 Task: Create a due date automation trigger when advanced on, on the tuesday of the week a card is due add fields without custom field "Resume" set to a date between 1 and 7 working days ago at 11:00 AM.
Action: Mouse moved to (1081, 83)
Screenshot: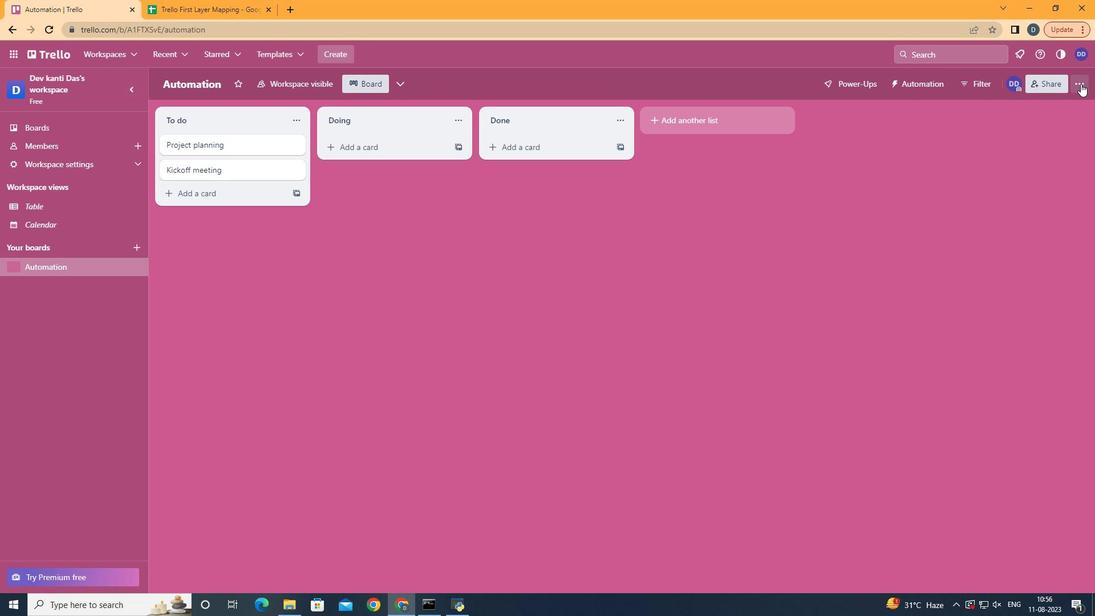 
Action: Mouse pressed left at (1081, 83)
Screenshot: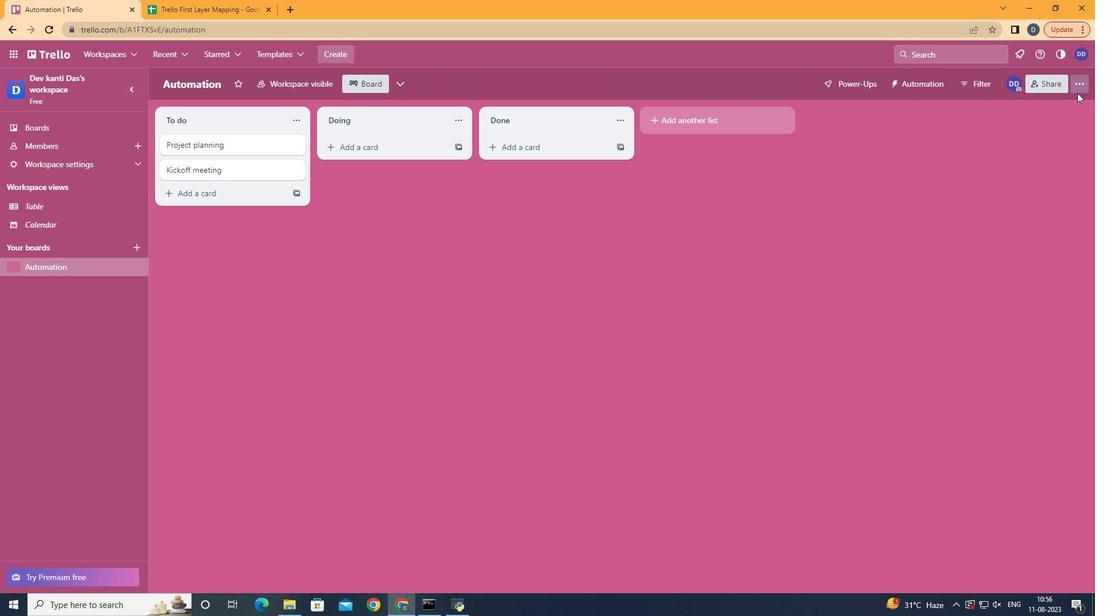 
Action: Mouse moved to (1011, 239)
Screenshot: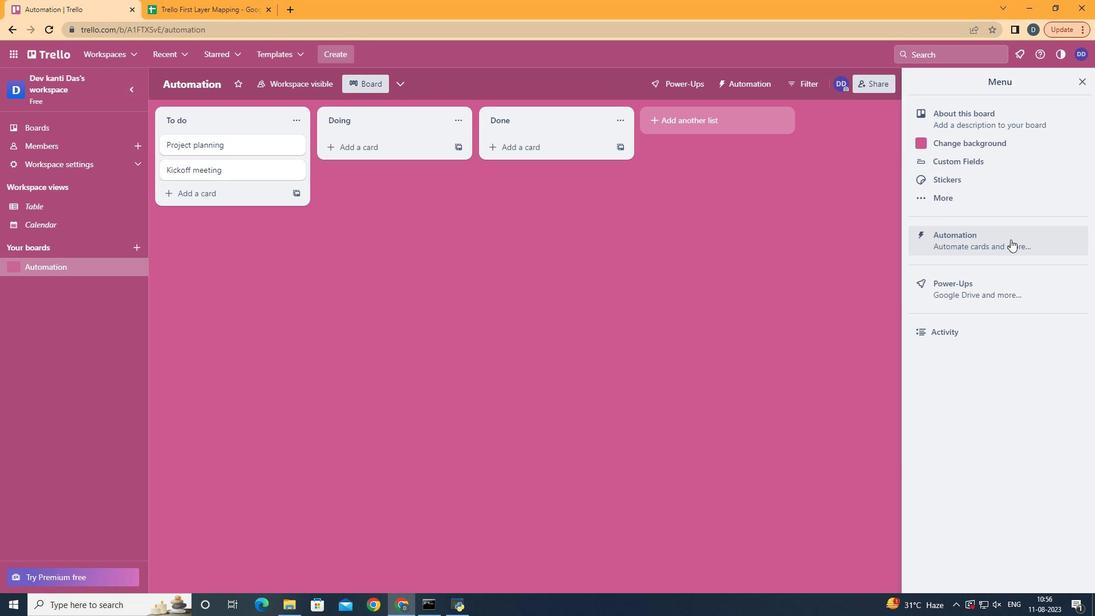 
Action: Mouse pressed left at (1011, 239)
Screenshot: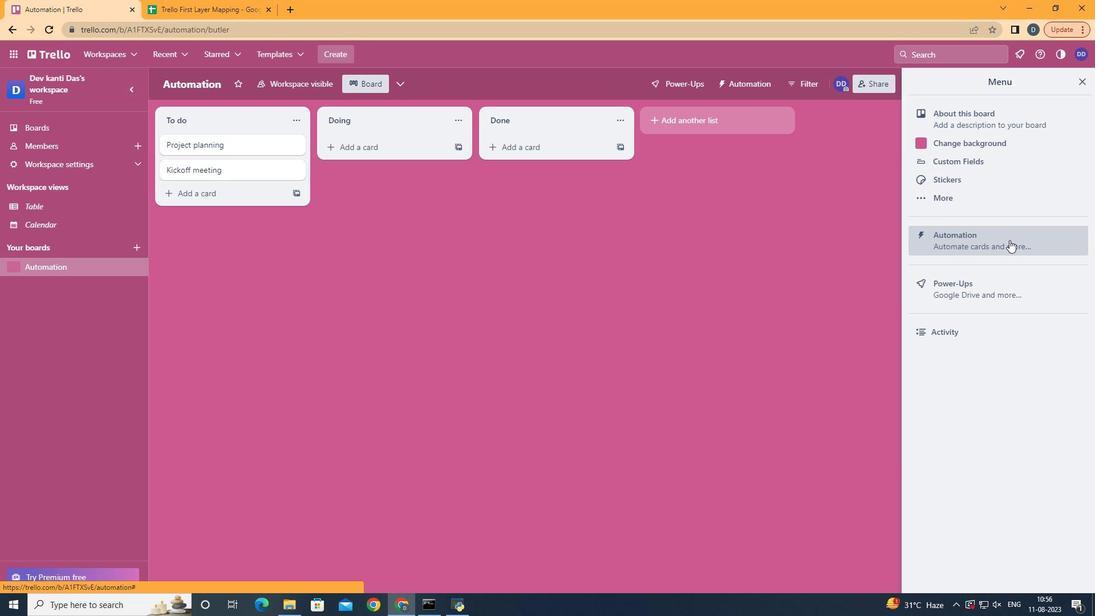 
Action: Mouse moved to (223, 221)
Screenshot: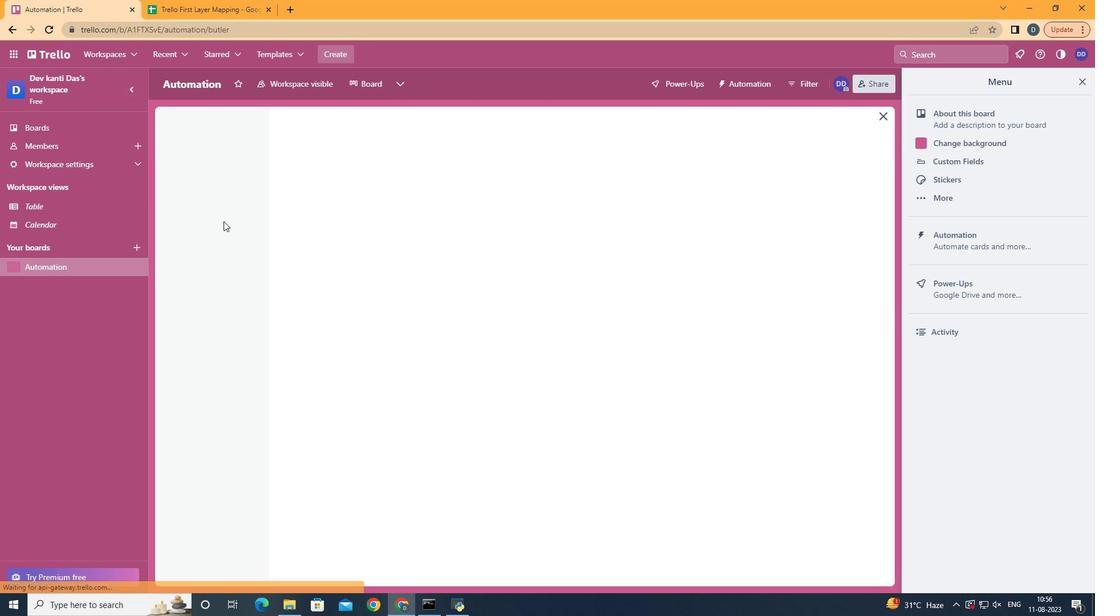 
Action: Mouse pressed left at (223, 221)
Screenshot: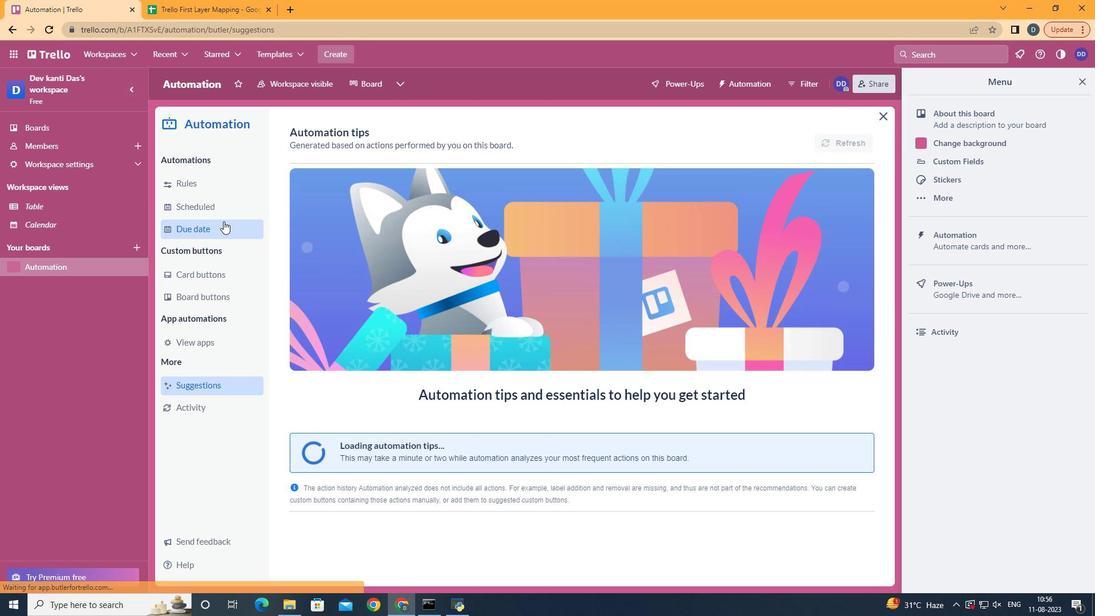 
Action: Mouse moved to (801, 130)
Screenshot: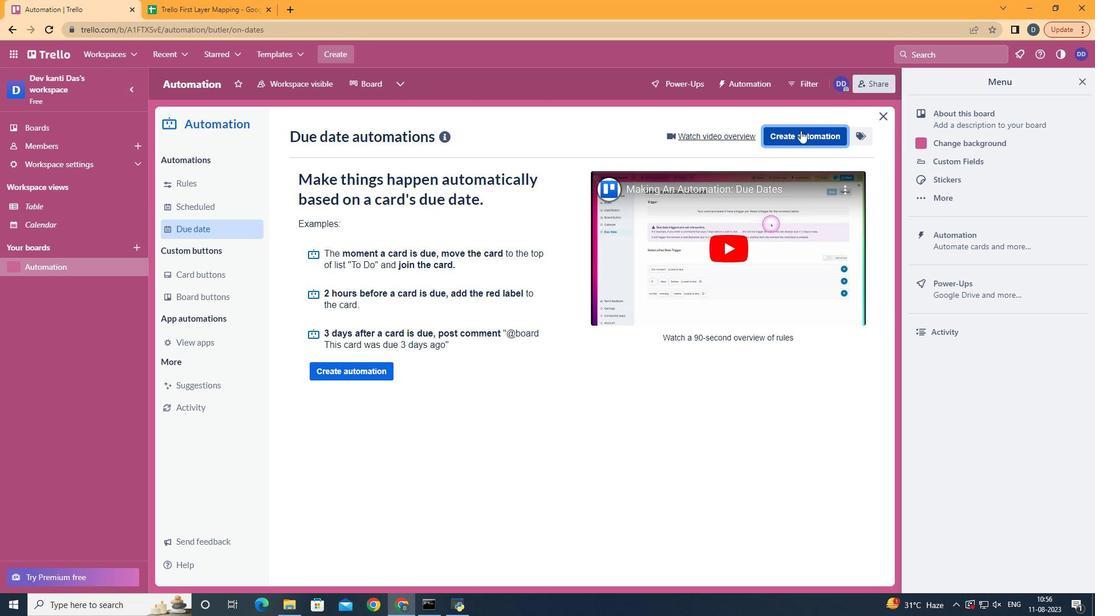 
Action: Mouse pressed left at (801, 130)
Screenshot: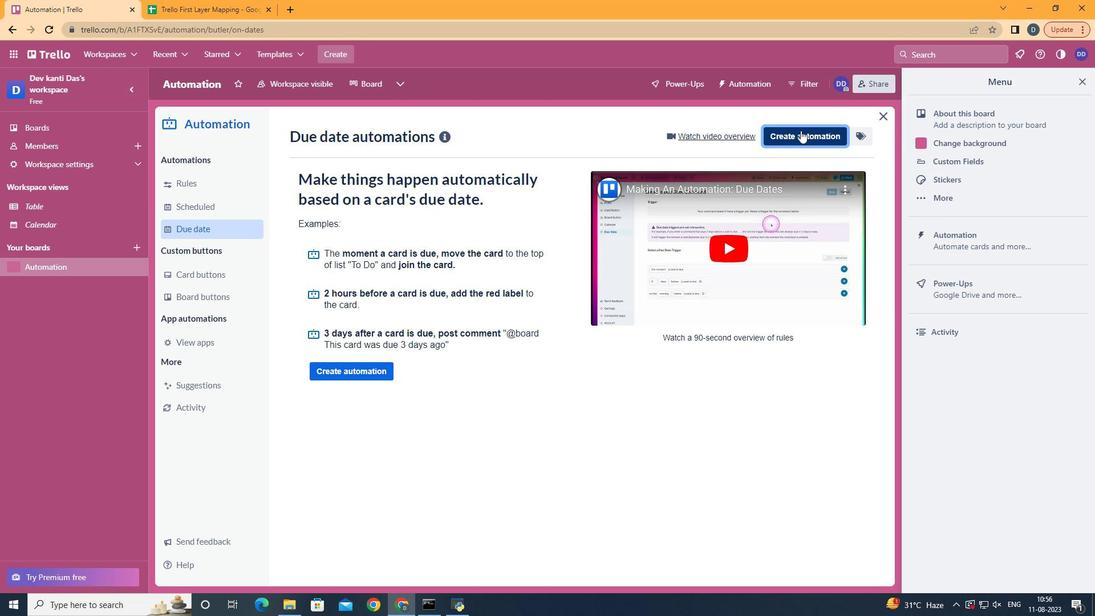 
Action: Mouse moved to (590, 247)
Screenshot: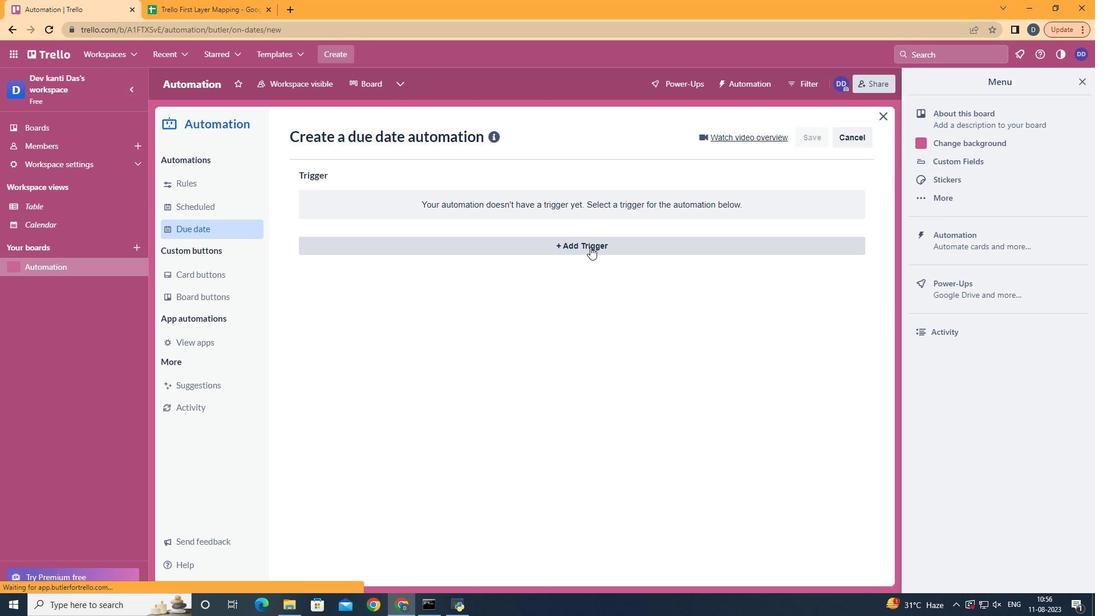 
Action: Mouse pressed left at (590, 247)
Screenshot: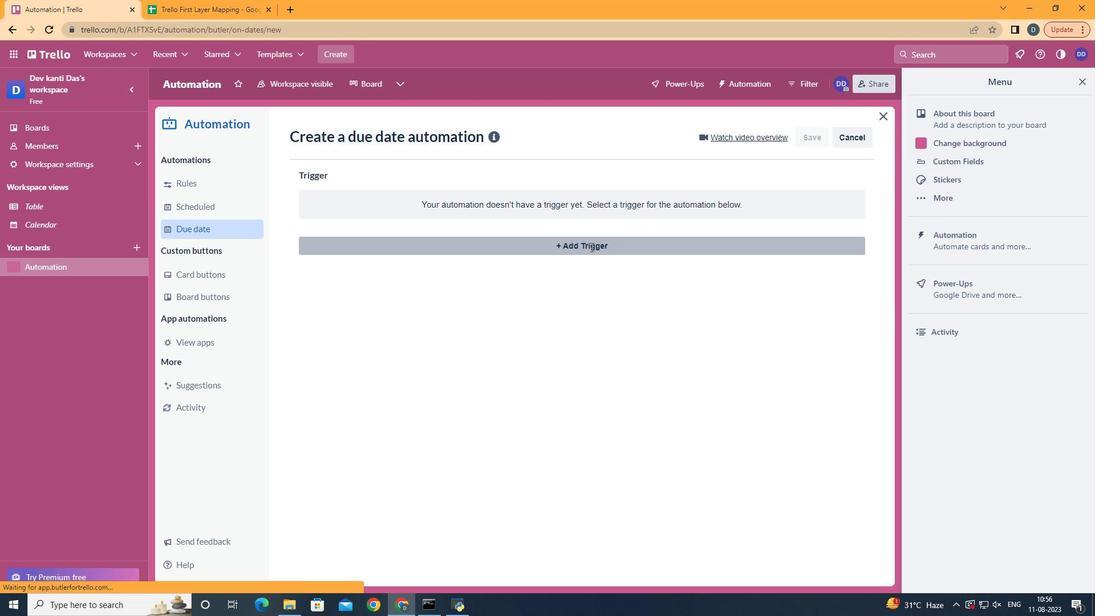 
Action: Mouse moved to (380, 321)
Screenshot: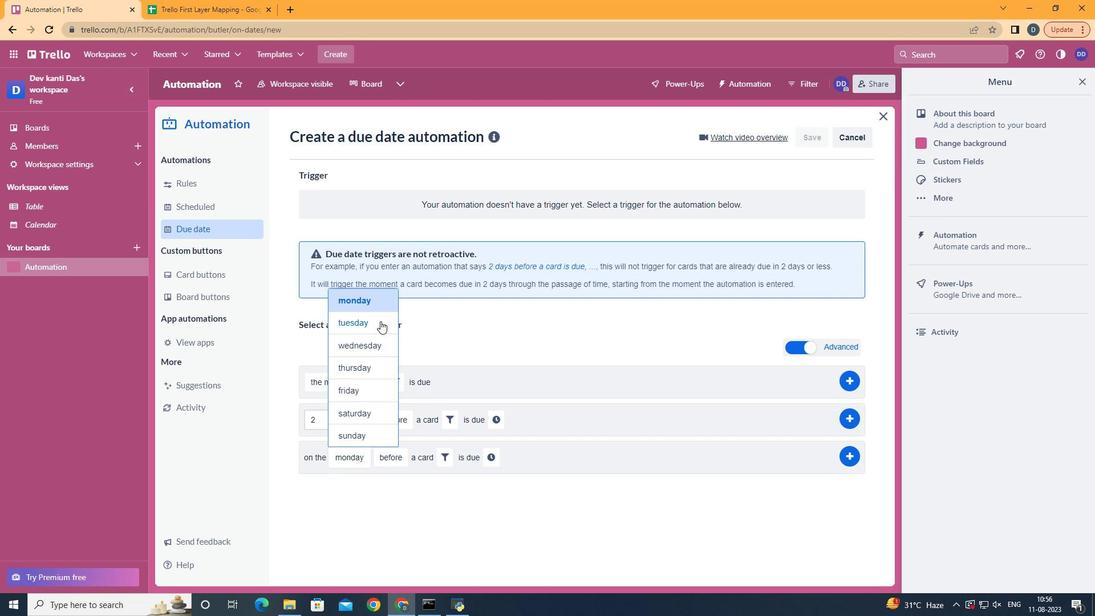 
Action: Mouse pressed left at (380, 321)
Screenshot: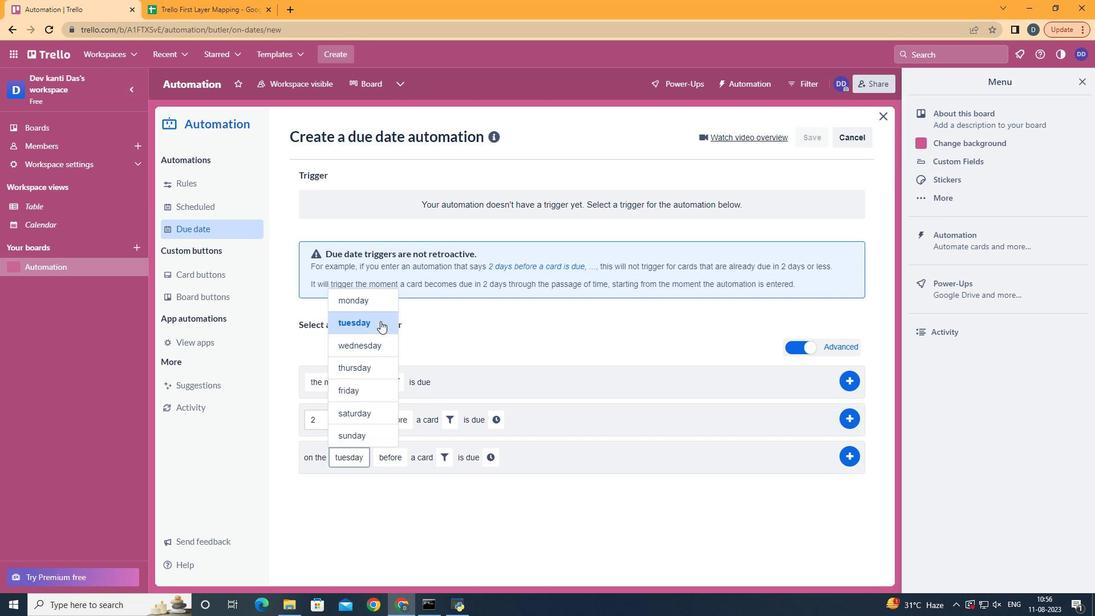 
Action: Mouse moved to (417, 526)
Screenshot: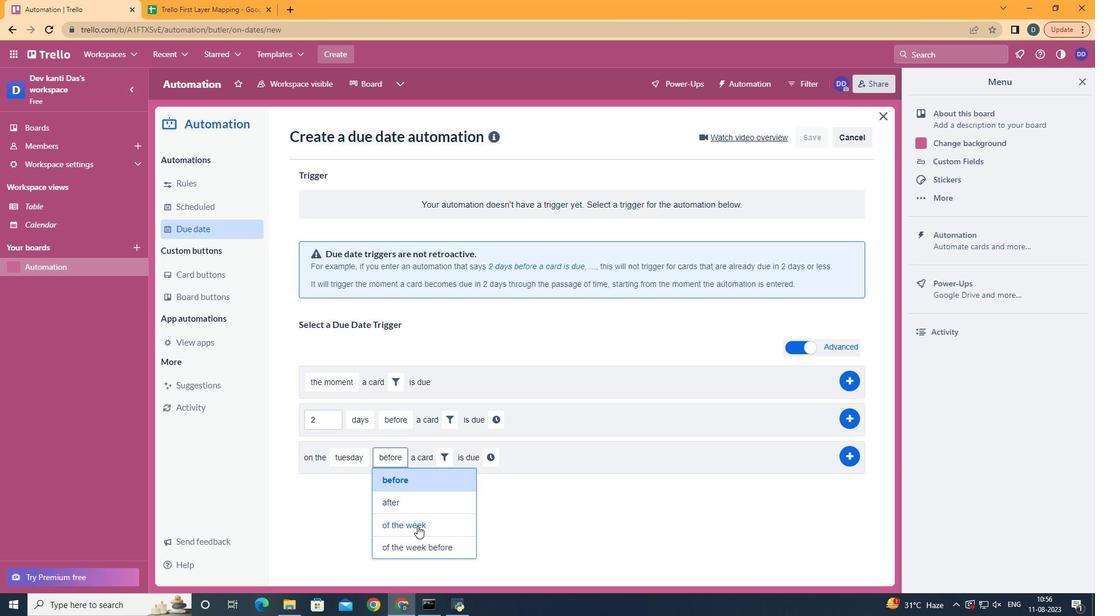 
Action: Mouse pressed left at (417, 526)
Screenshot: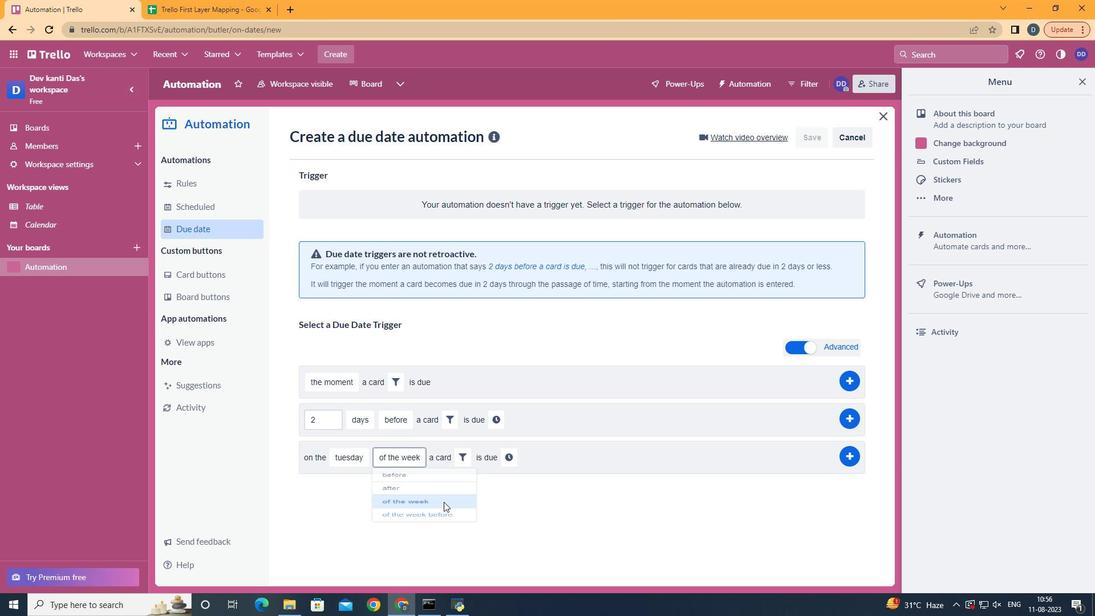 
Action: Mouse moved to (463, 458)
Screenshot: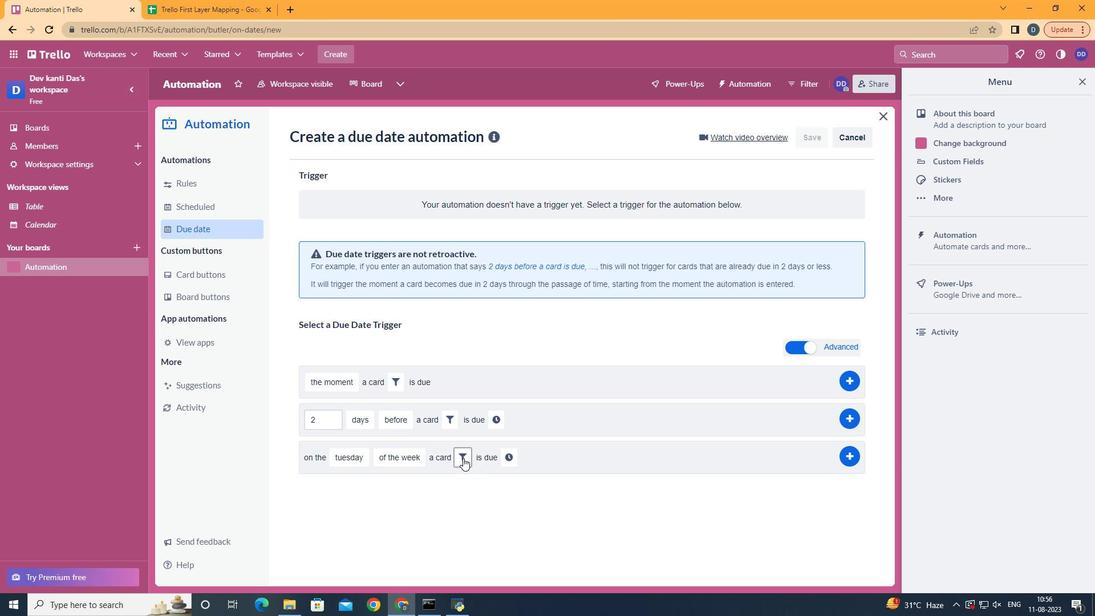 
Action: Mouse pressed left at (463, 458)
Screenshot: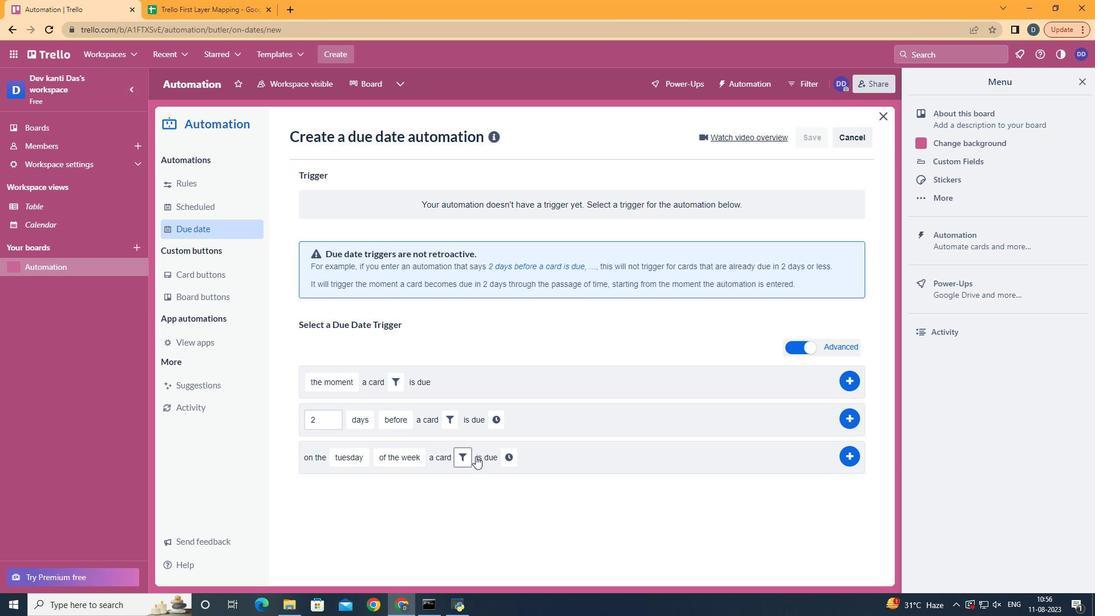 
Action: Mouse moved to (649, 494)
Screenshot: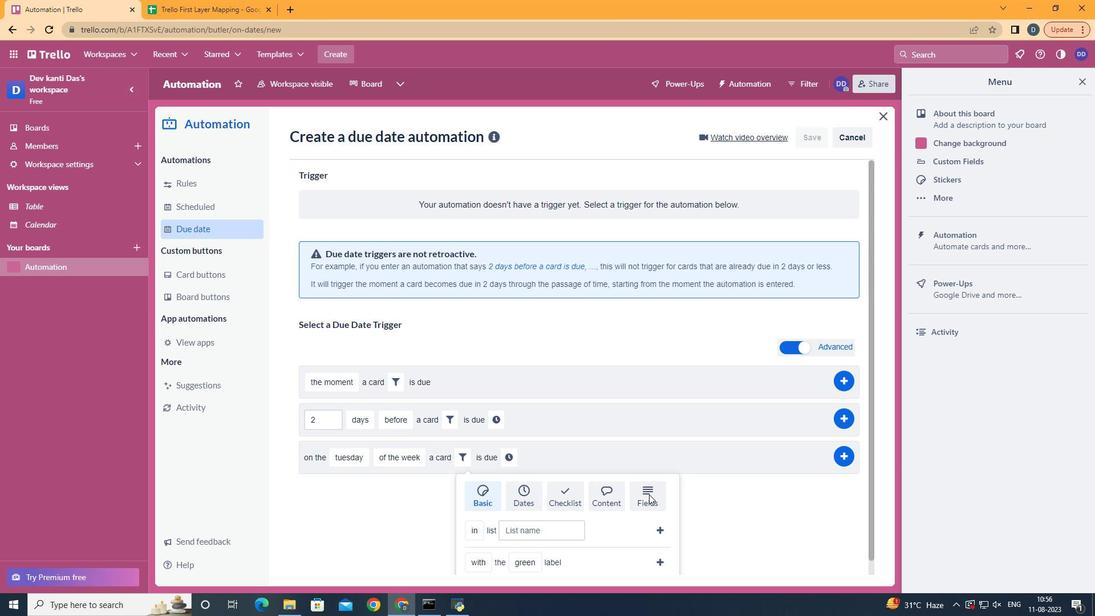 
Action: Mouse pressed left at (649, 494)
Screenshot: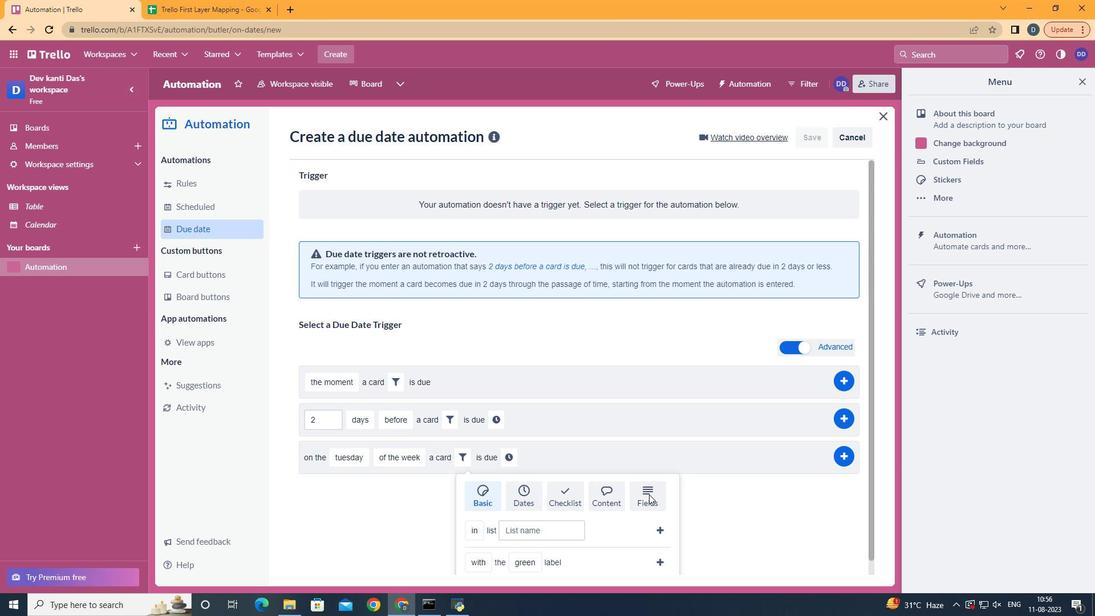 
Action: Mouse scrolled (649, 494) with delta (0, 0)
Screenshot: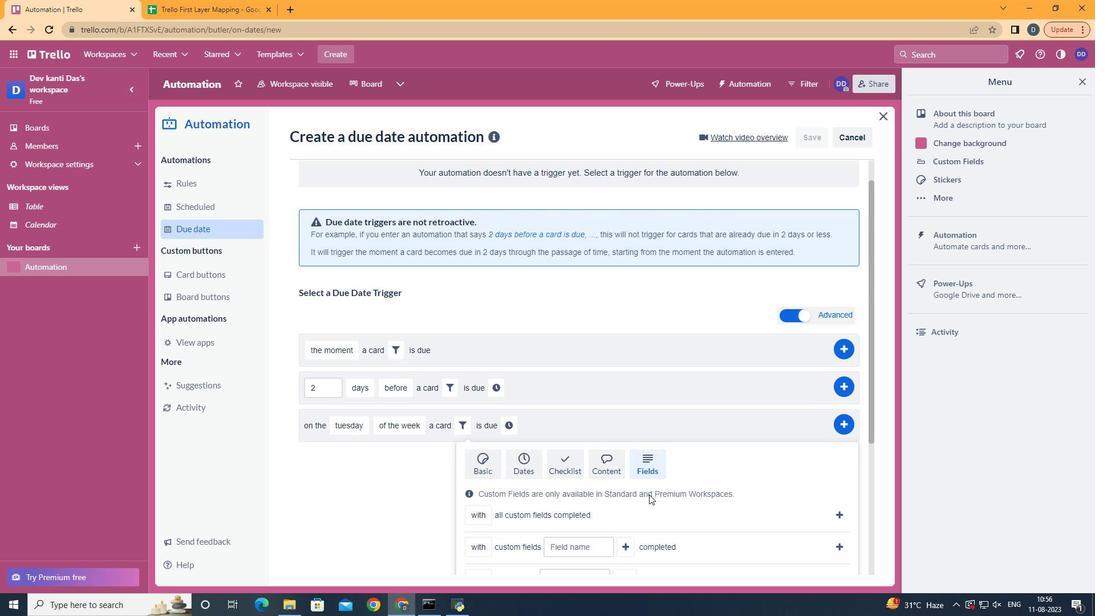 
Action: Mouse scrolled (649, 494) with delta (0, 0)
Screenshot: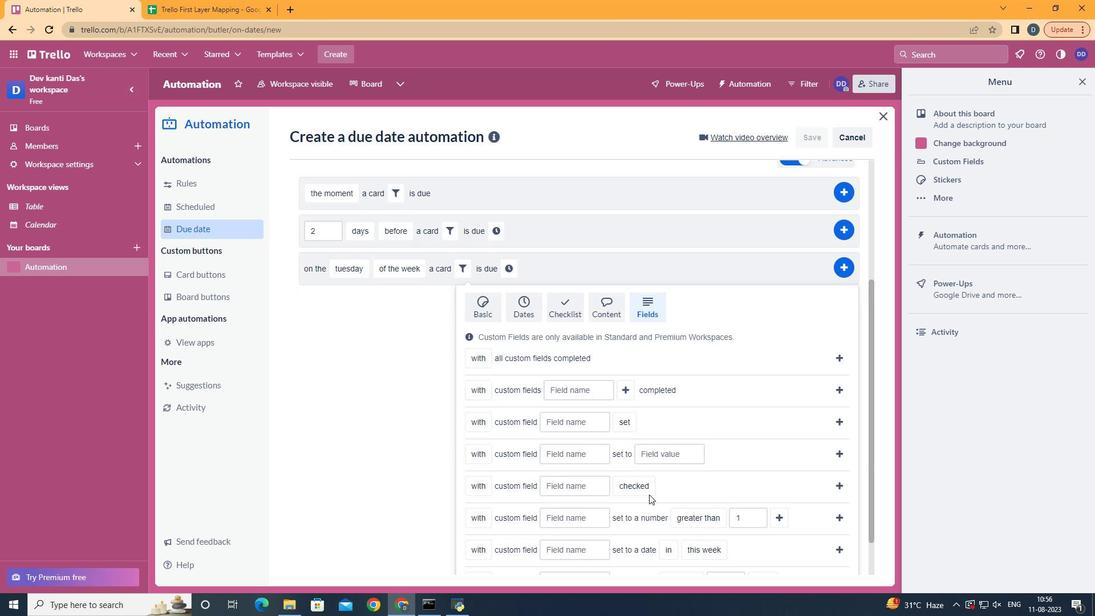 
Action: Mouse scrolled (649, 494) with delta (0, 0)
Screenshot: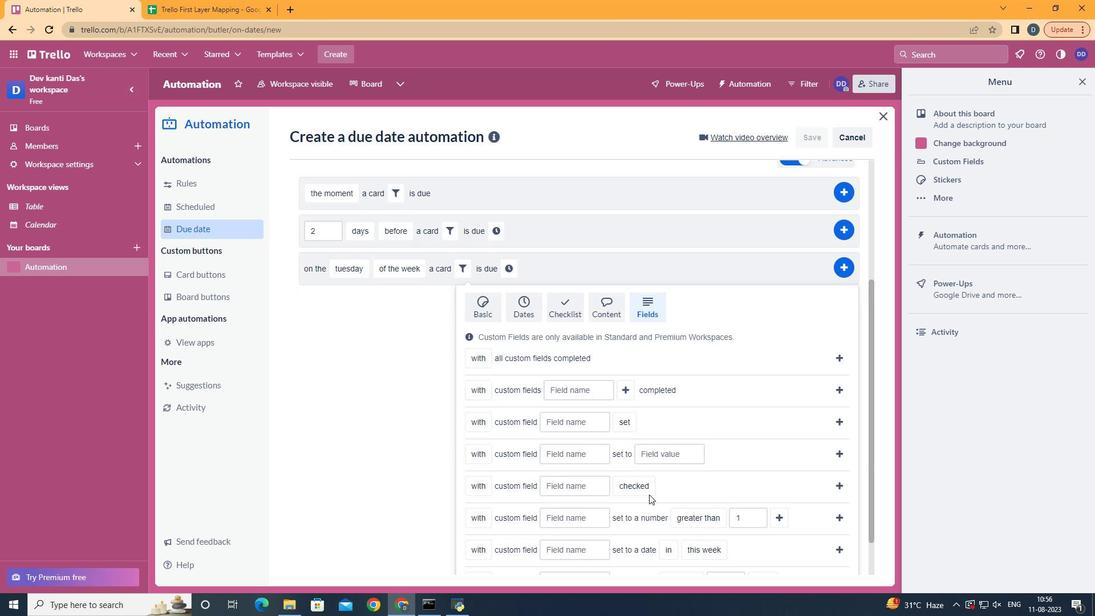 
Action: Mouse scrolled (649, 494) with delta (0, 0)
Screenshot: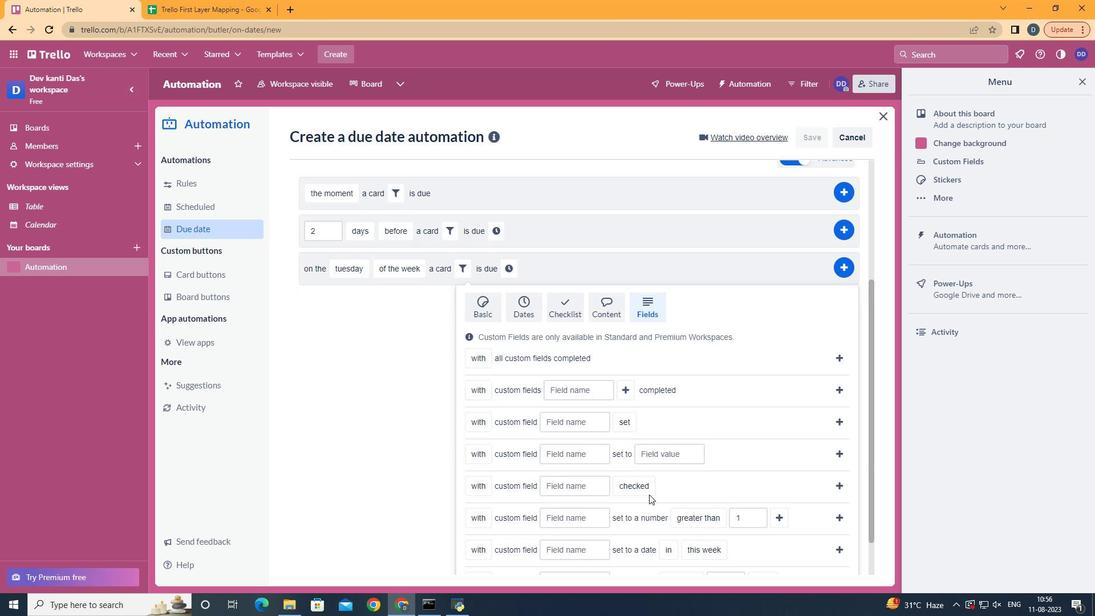 
Action: Mouse scrolled (649, 494) with delta (0, 0)
Screenshot: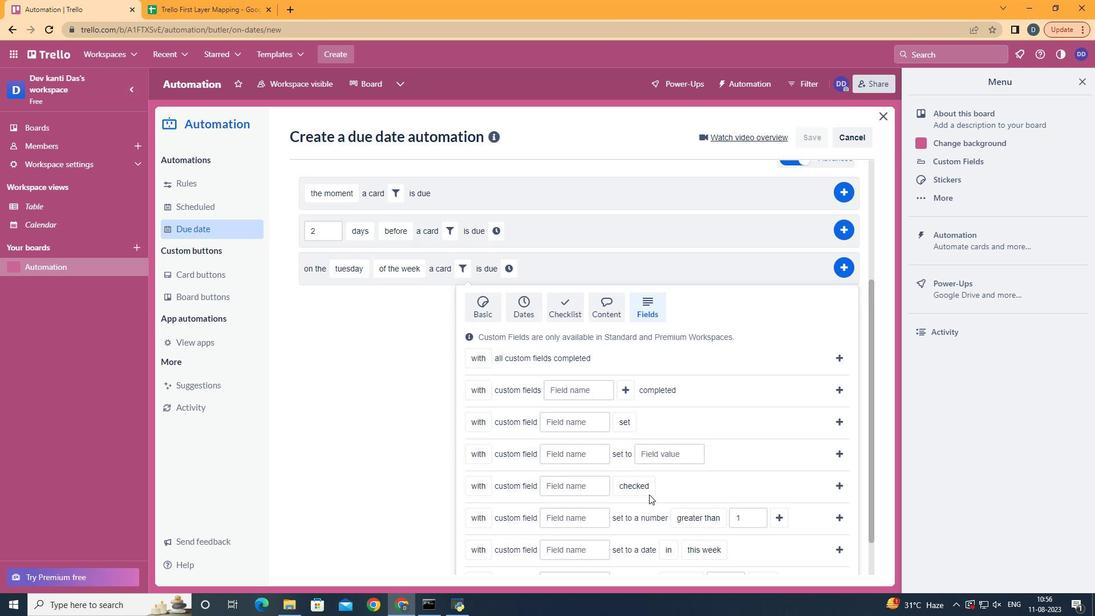 
Action: Mouse scrolled (649, 494) with delta (0, 0)
Screenshot: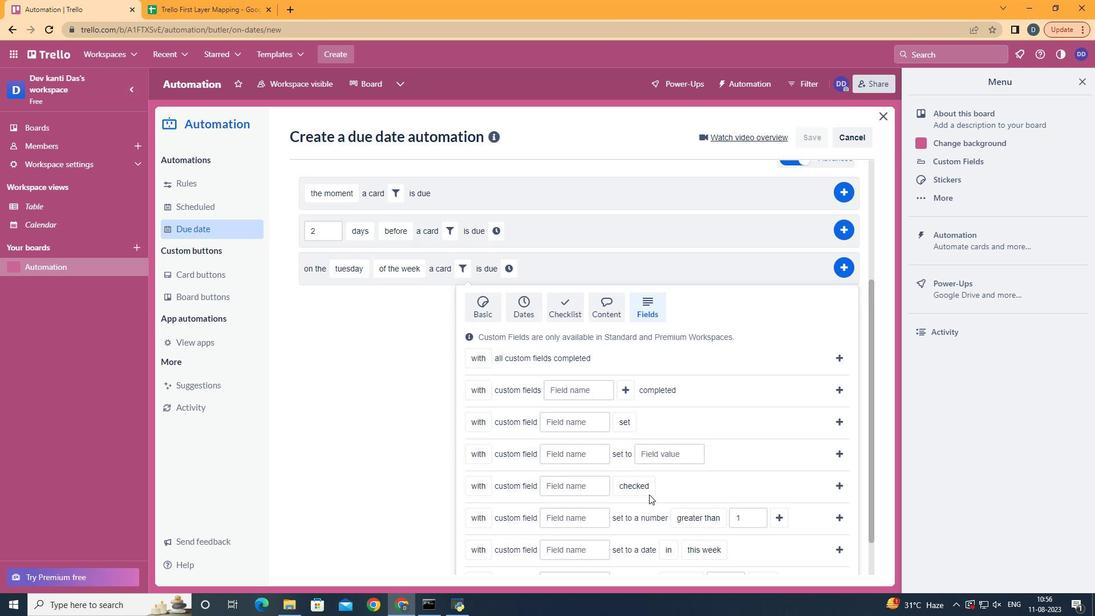 
Action: Mouse moved to (494, 509)
Screenshot: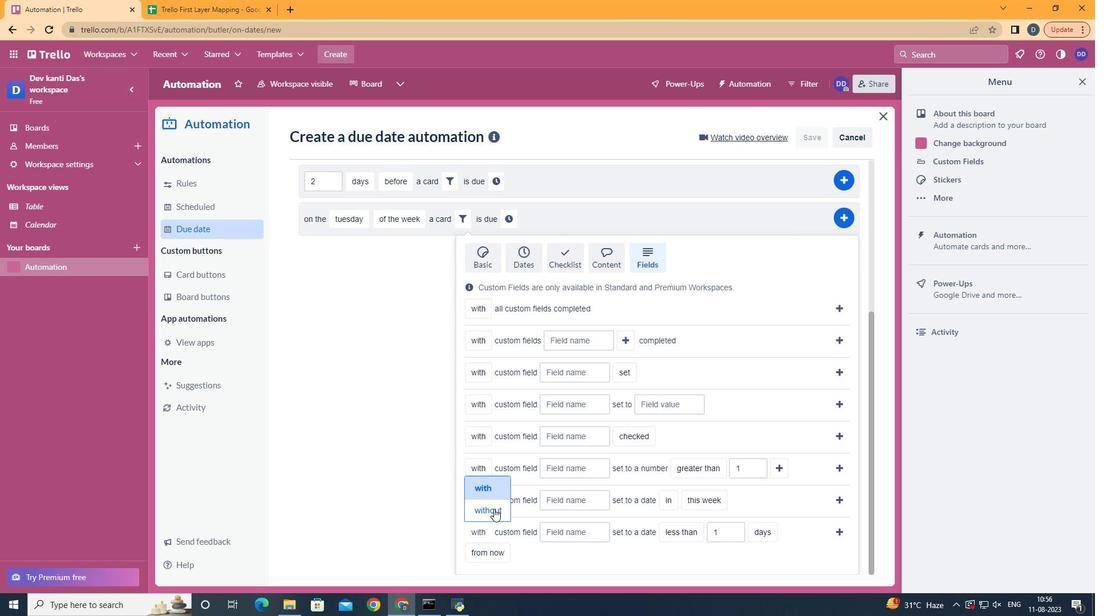 
Action: Mouse pressed left at (494, 509)
Screenshot: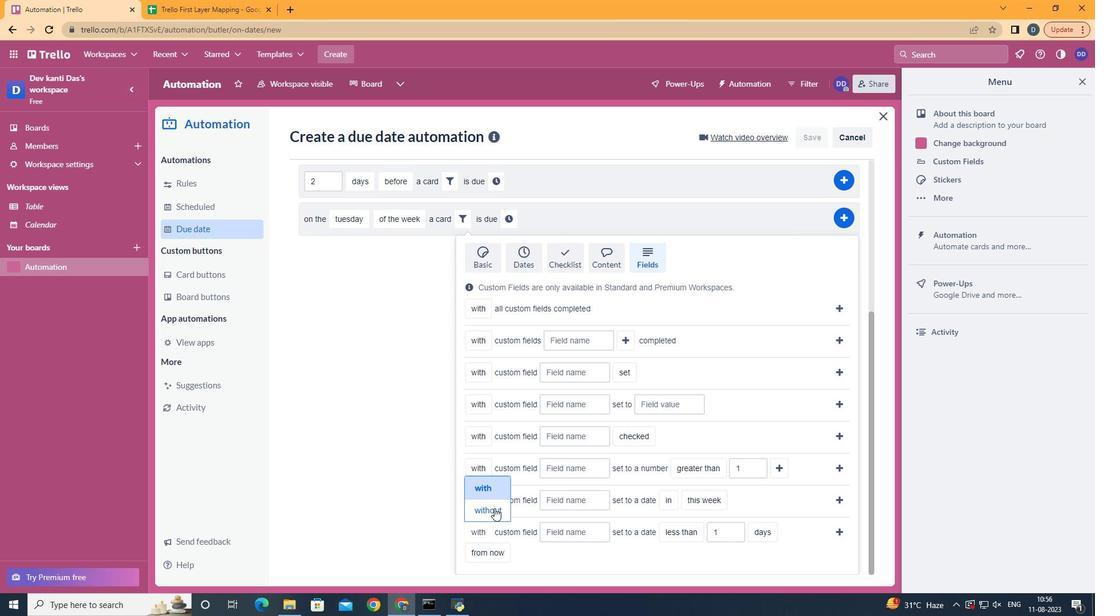 
Action: Mouse moved to (587, 537)
Screenshot: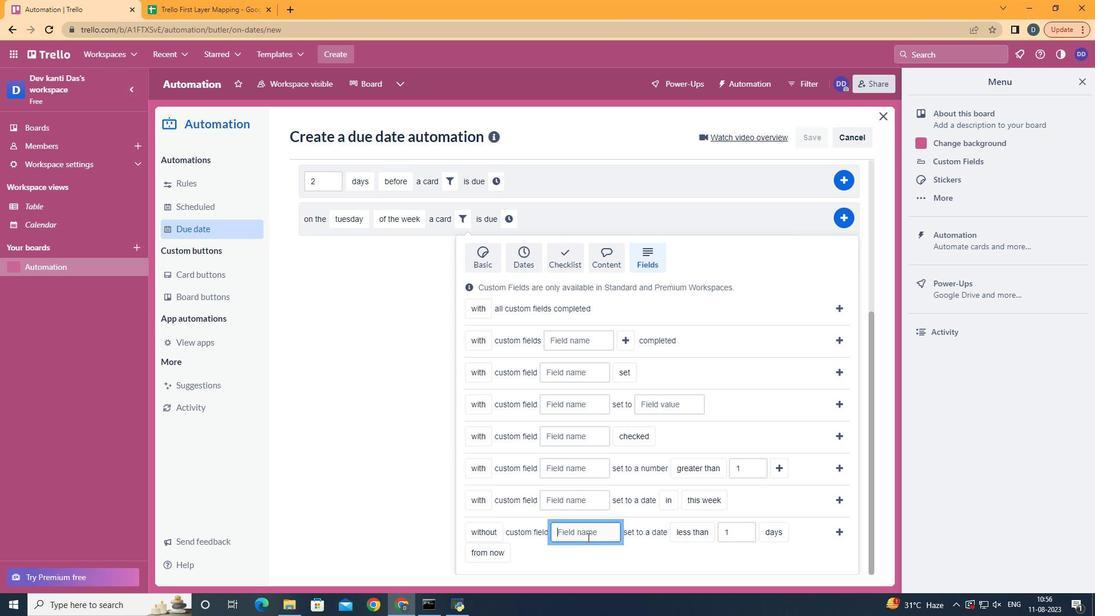 
Action: Mouse pressed left at (587, 537)
Screenshot: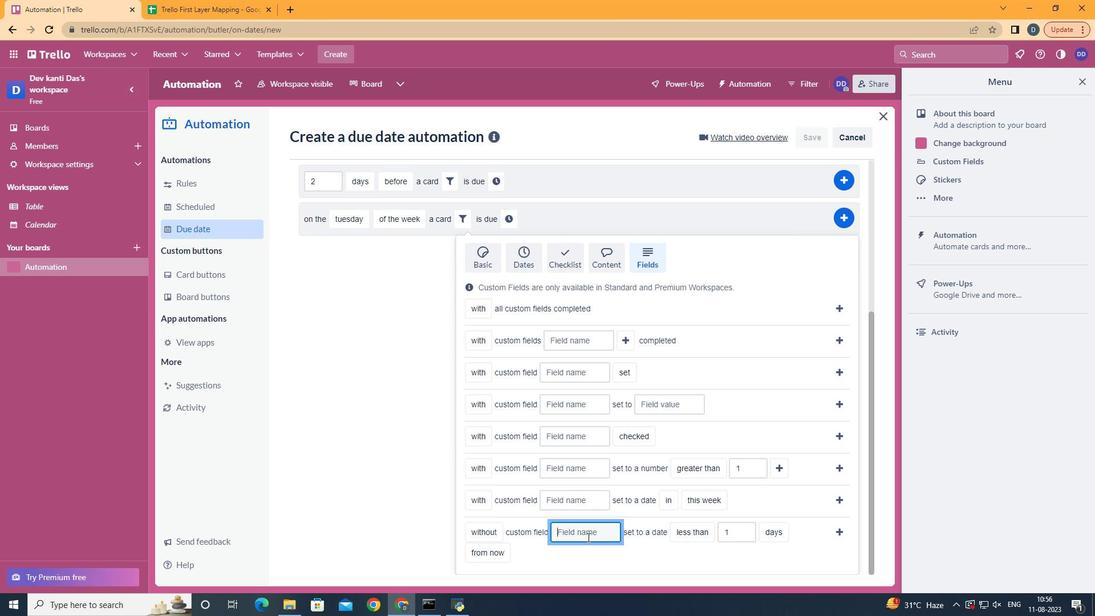 
Action: Key pressed a<Key.backspace><Key.shift>Resume
Screenshot: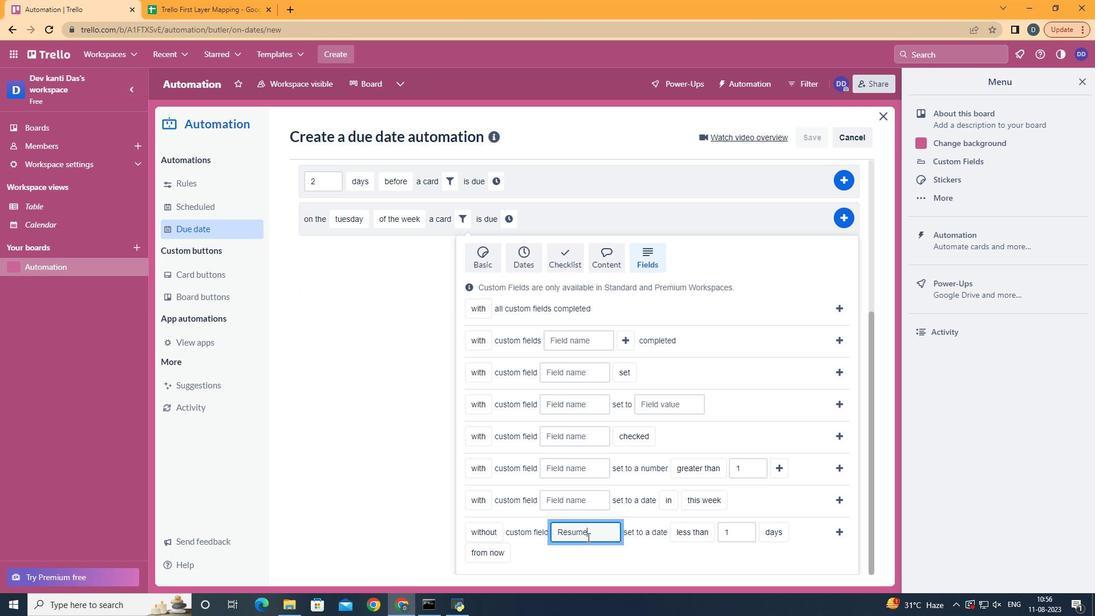 
Action: Mouse moved to (701, 514)
Screenshot: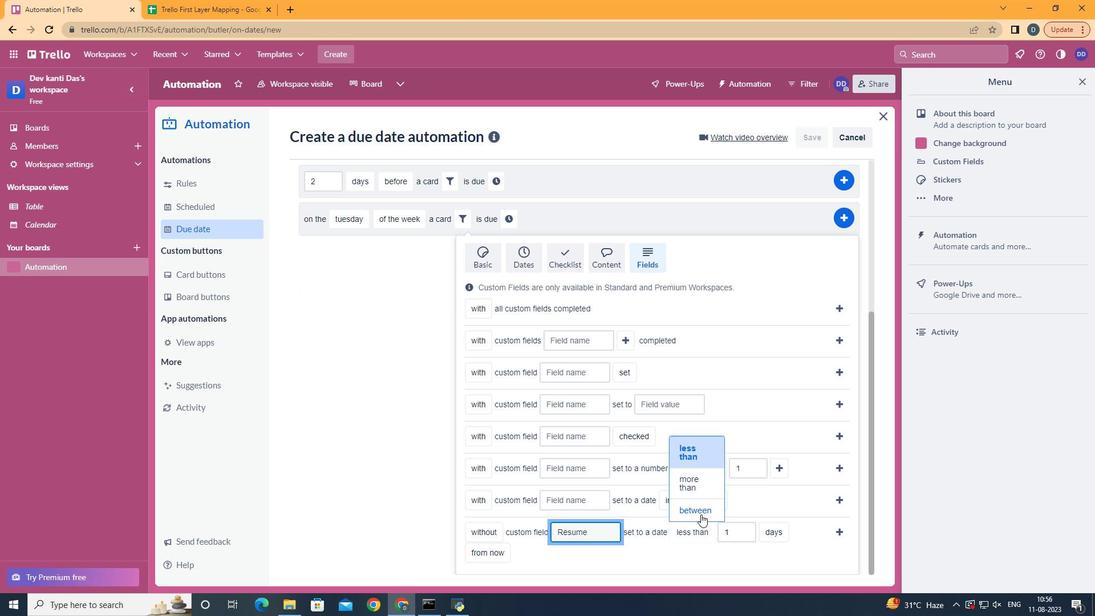 
Action: Mouse pressed left at (701, 514)
Screenshot: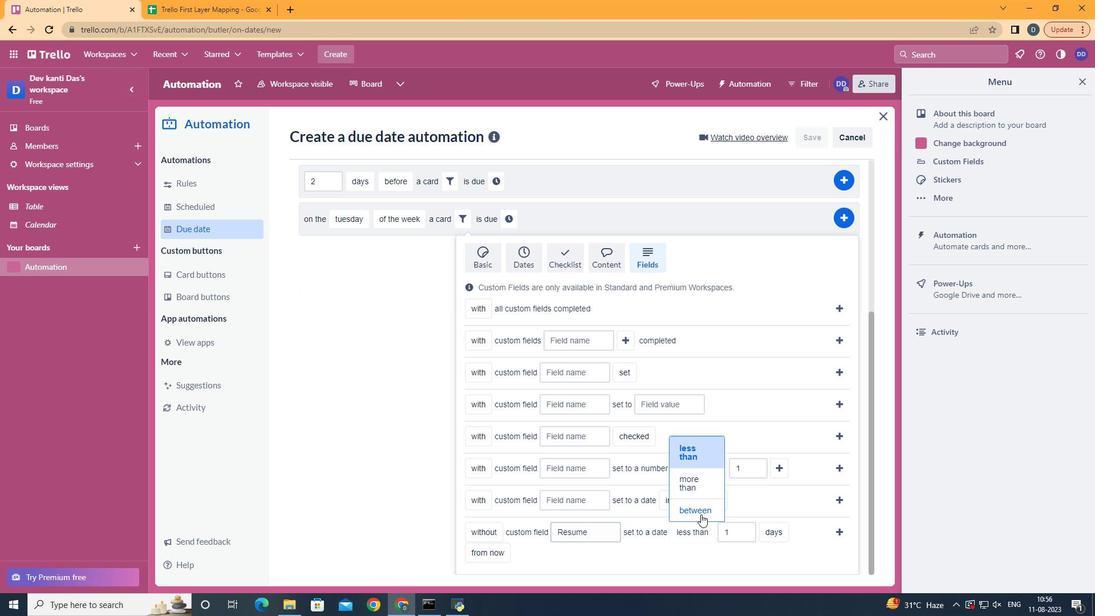 
Action: Mouse moved to (499, 530)
Screenshot: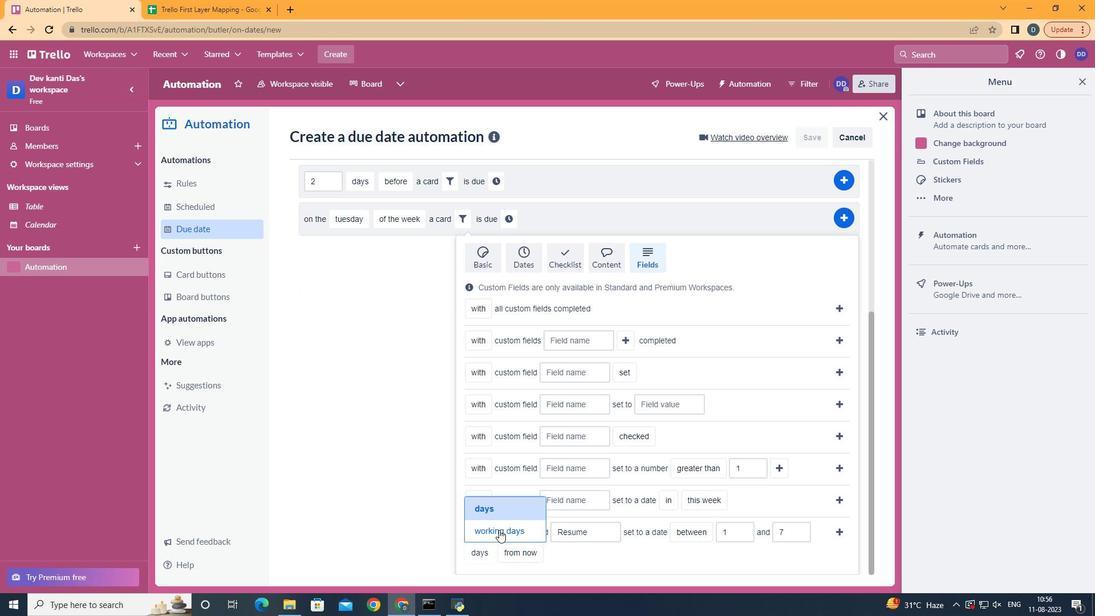 
Action: Mouse pressed left at (499, 530)
Screenshot: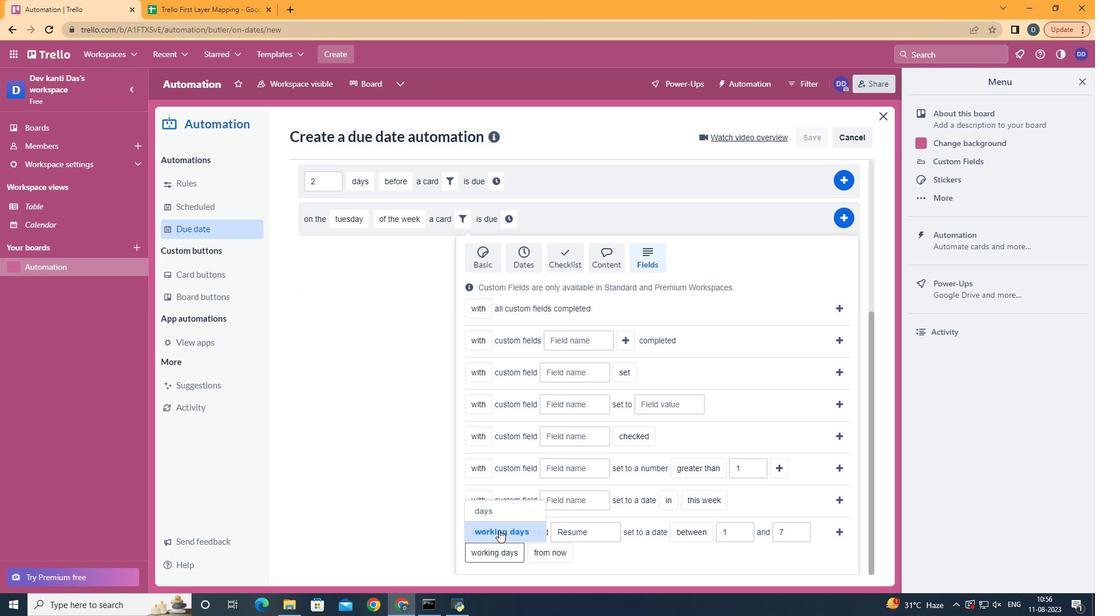 
Action: Mouse moved to (568, 530)
Screenshot: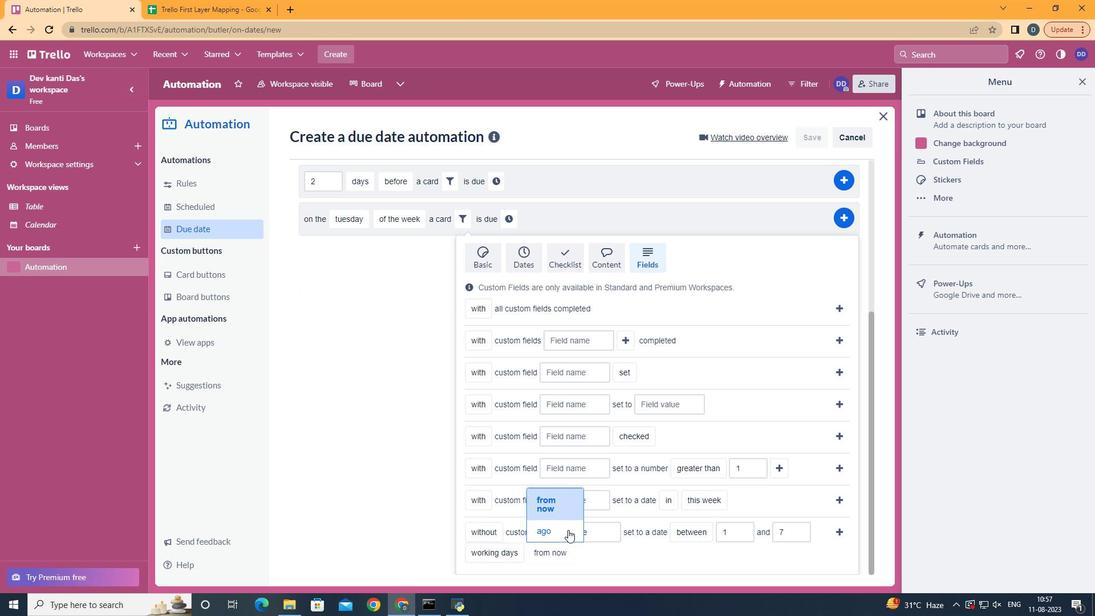 
Action: Mouse pressed left at (568, 530)
Screenshot: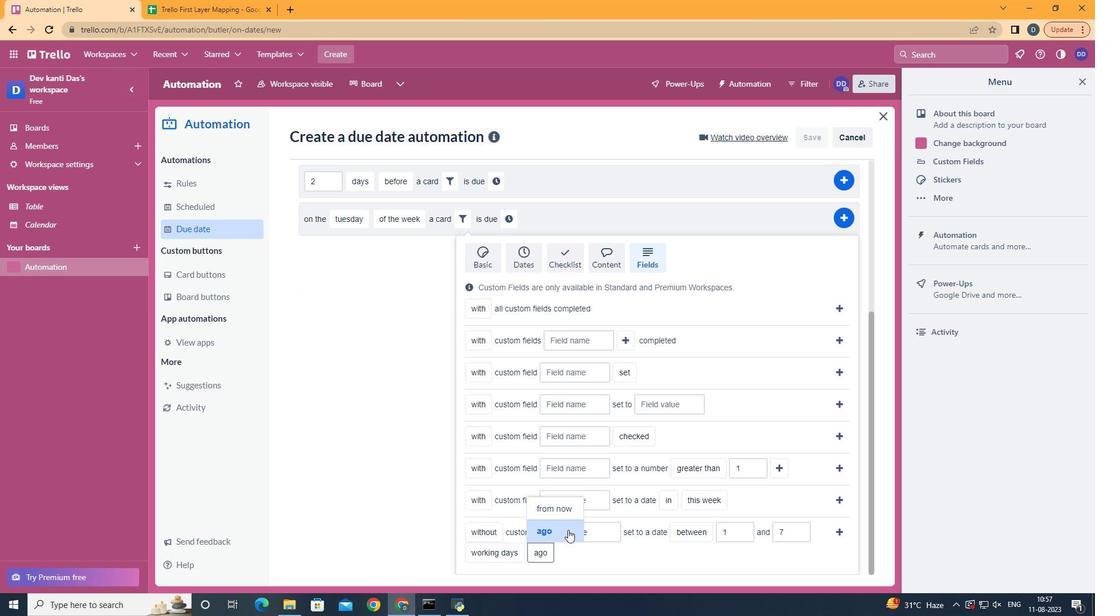 
Action: Mouse moved to (847, 531)
Screenshot: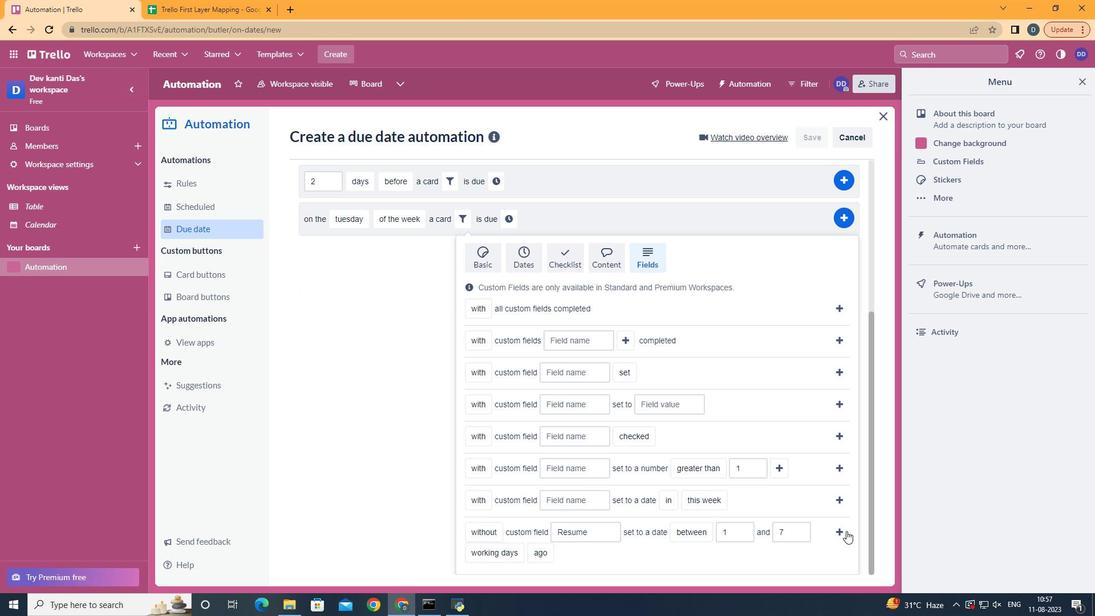 
Action: Mouse pressed left at (847, 531)
Screenshot: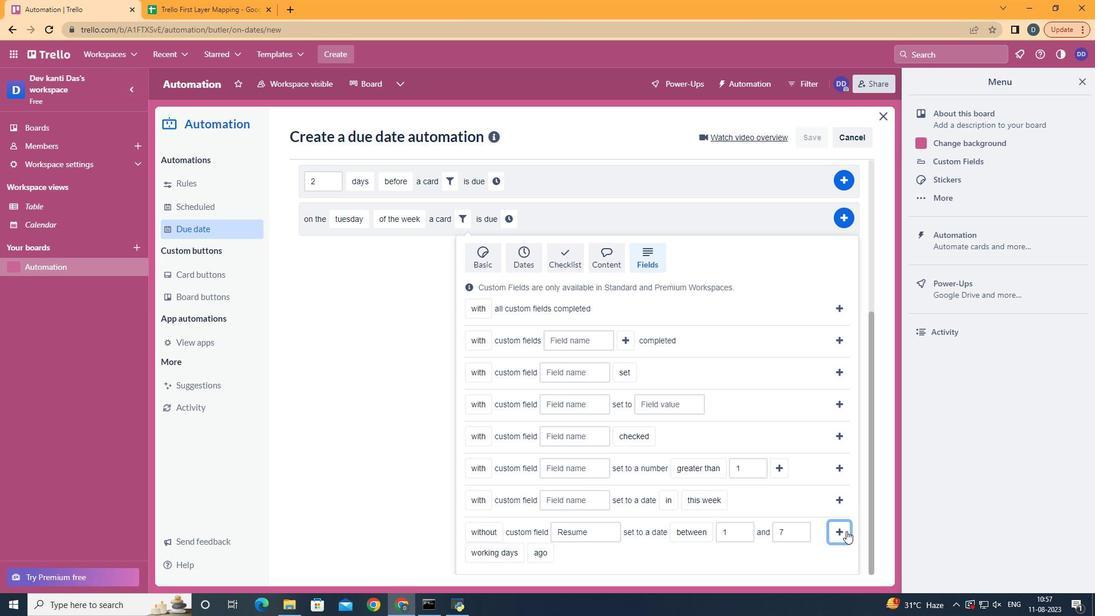 
Action: Mouse moved to (811, 457)
Screenshot: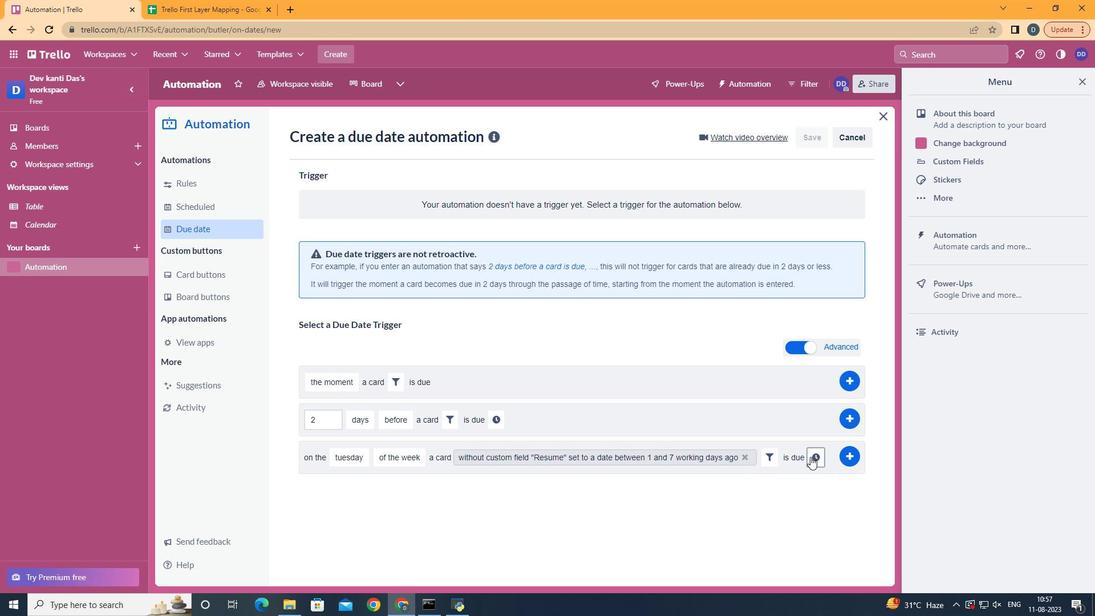 
Action: Mouse pressed left at (811, 457)
Screenshot: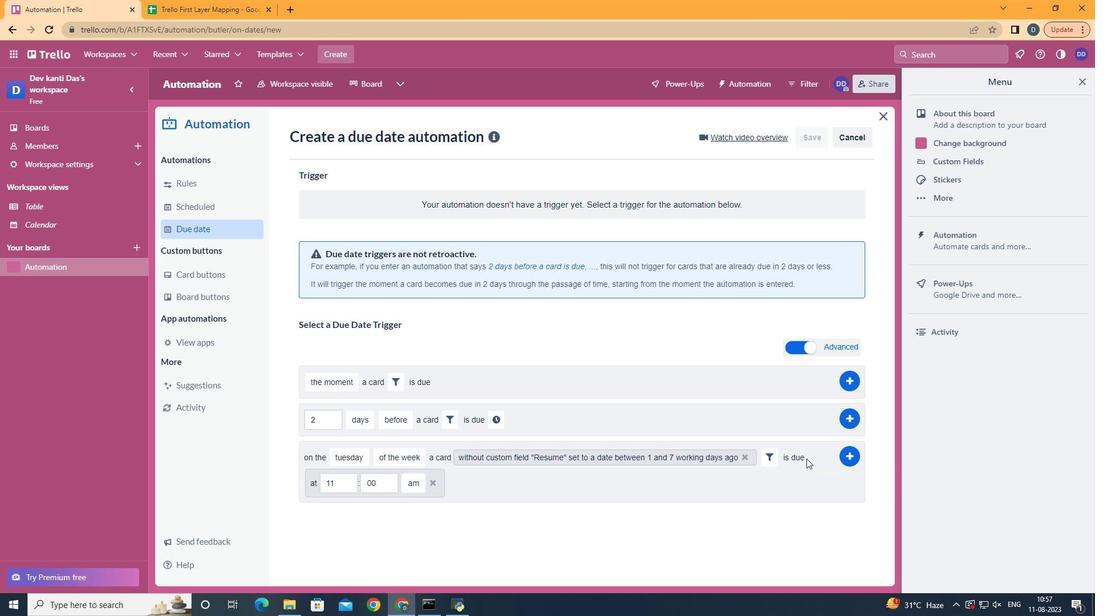 
Action: Mouse moved to (856, 461)
Screenshot: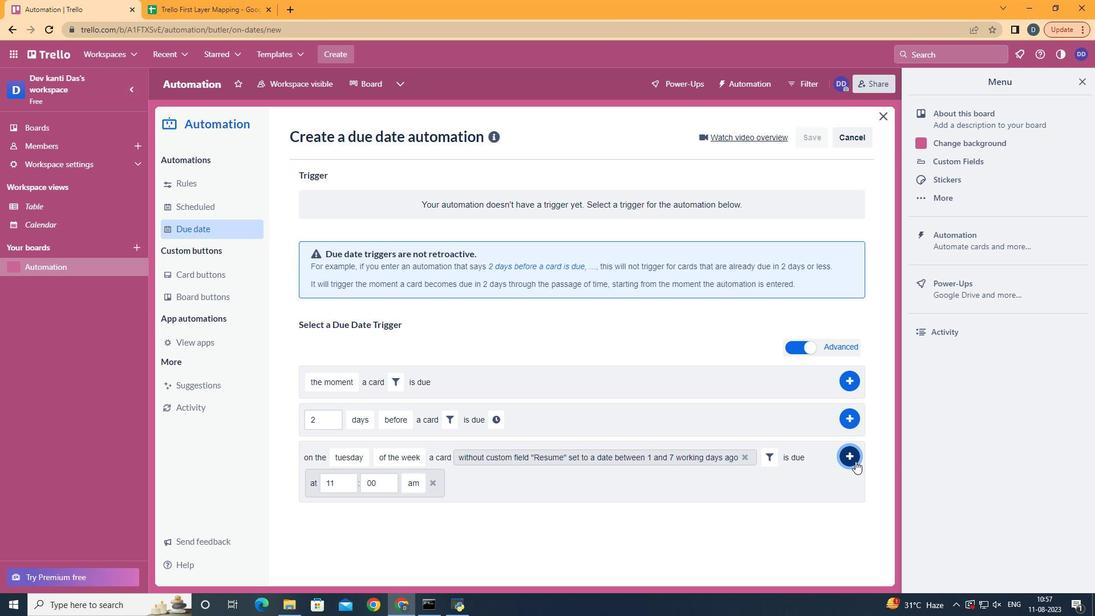 
Action: Mouse pressed left at (856, 461)
Screenshot: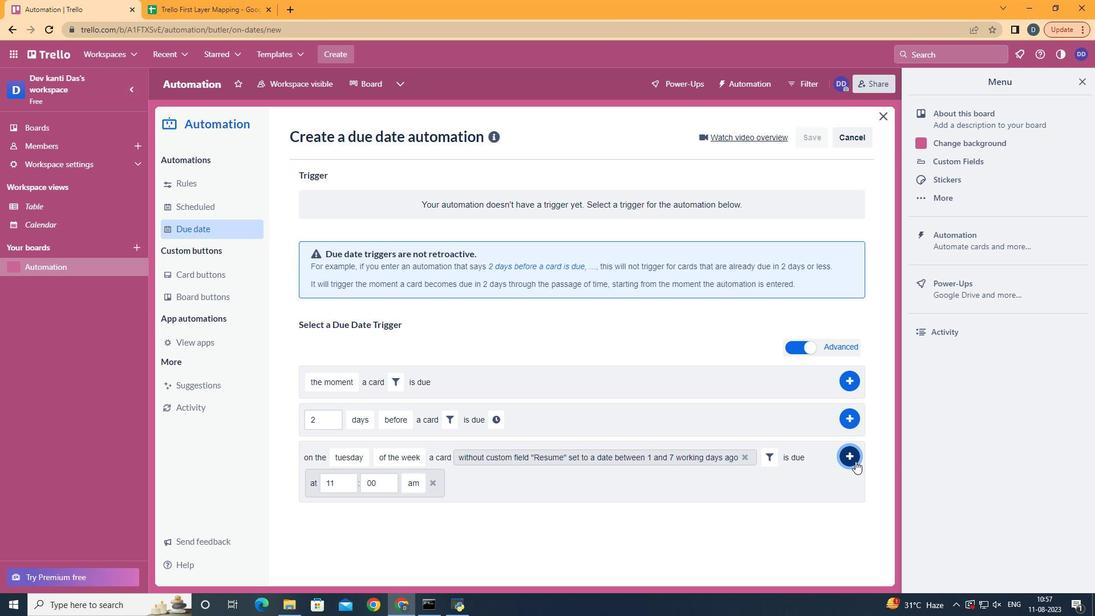 
